 Task: Filter people who talk about #recruitment.
Action: Mouse moved to (339, 86)
Screenshot: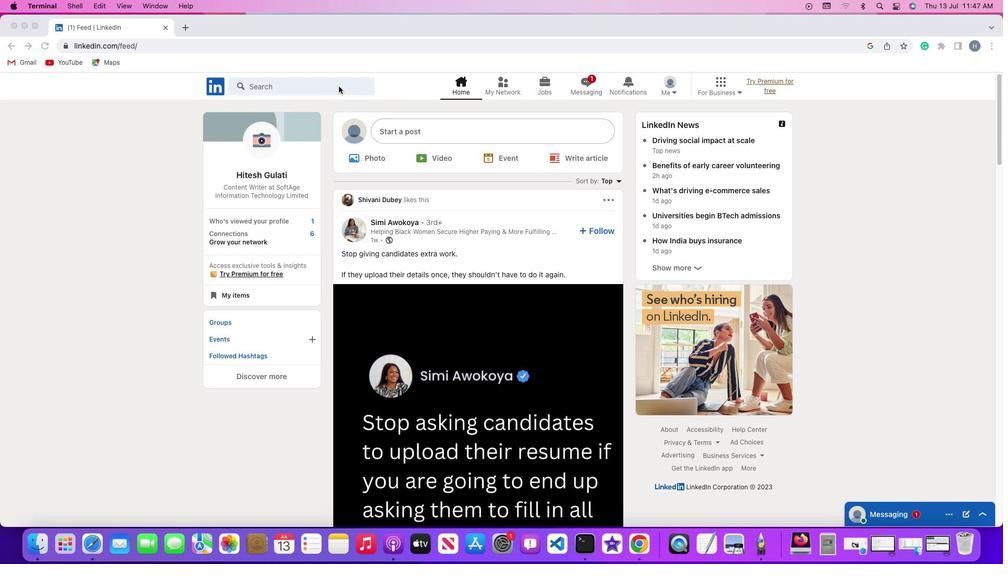 
Action: Mouse pressed left at (339, 86)
Screenshot: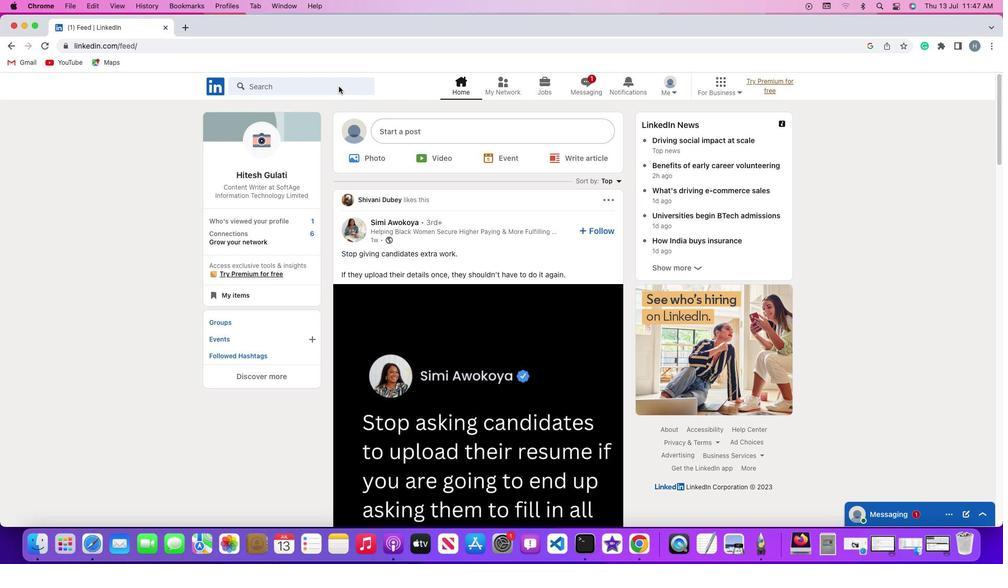 
Action: Mouse pressed left at (339, 86)
Screenshot: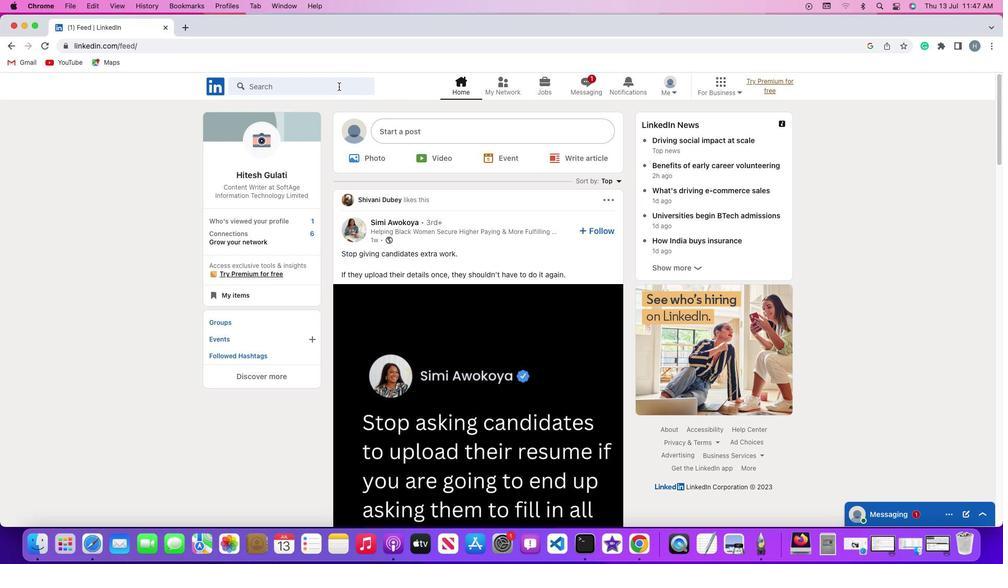 
Action: Key pressed Key.shift'#''h''i''r''i''n''g'Key.enter
Screenshot: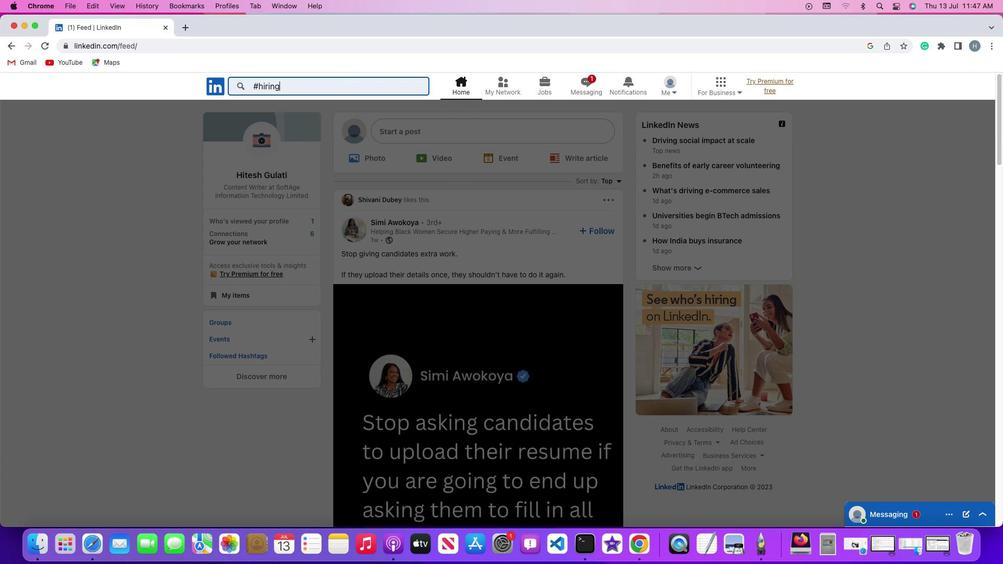 
Action: Mouse moved to (307, 114)
Screenshot: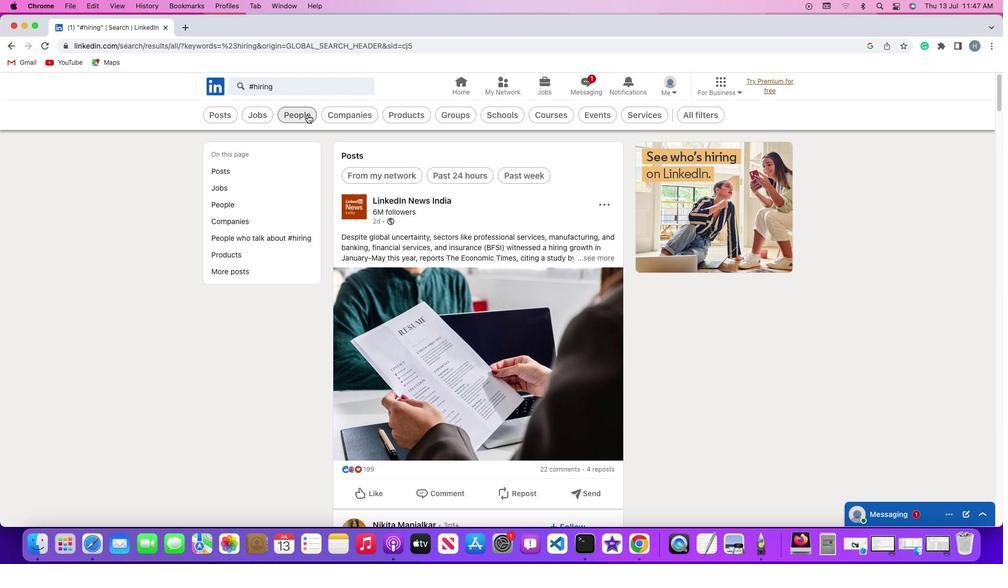 
Action: Mouse pressed left at (307, 114)
Screenshot: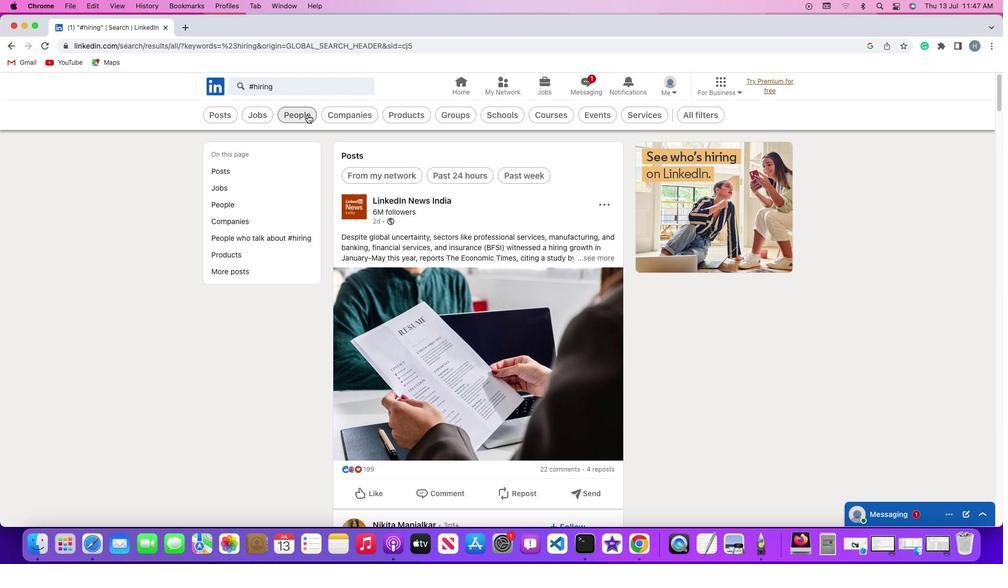 
Action: Mouse moved to (541, 114)
Screenshot: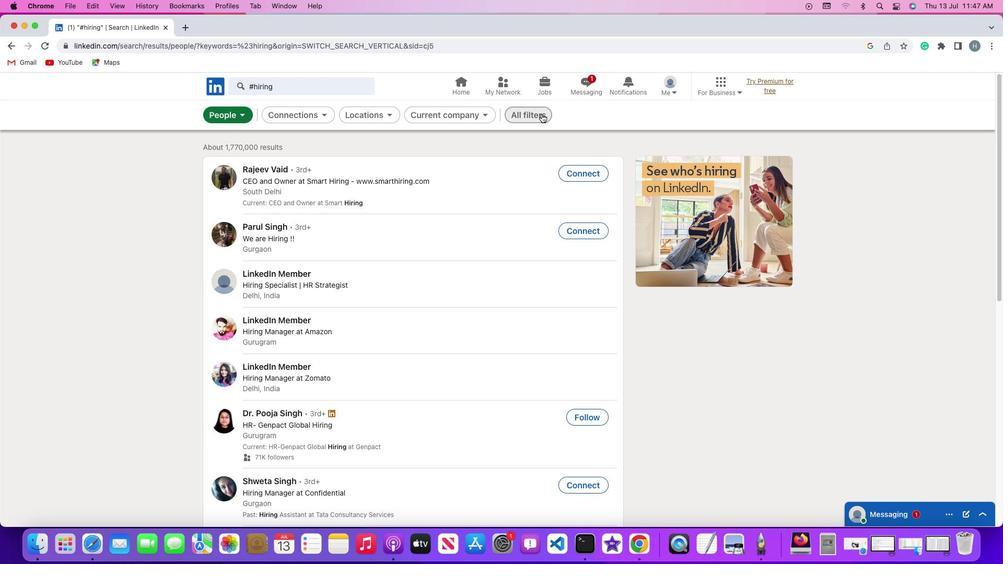 
Action: Mouse pressed left at (541, 114)
Screenshot: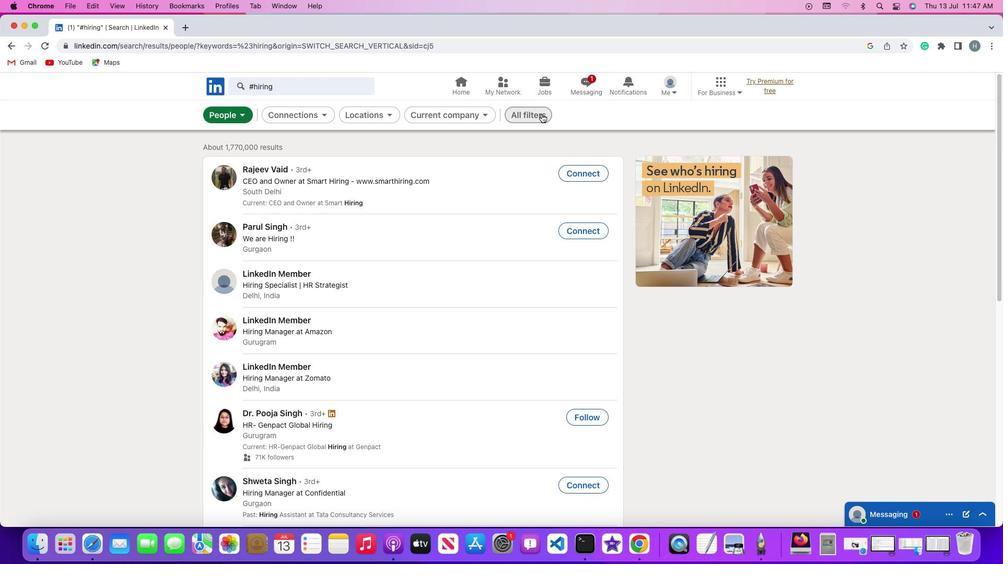 
Action: Mouse moved to (825, 359)
Screenshot: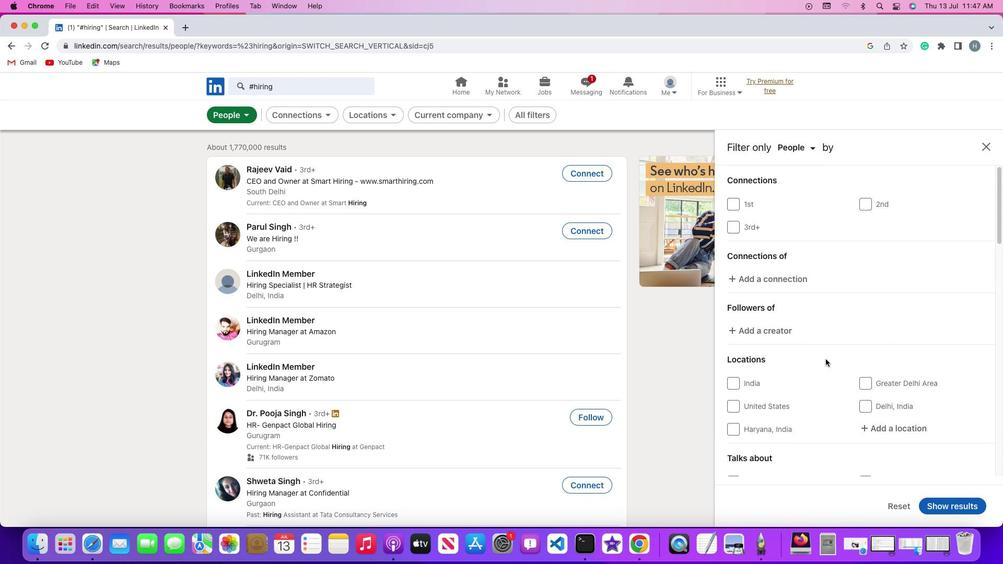 
Action: Mouse scrolled (825, 359) with delta (0, 0)
Screenshot: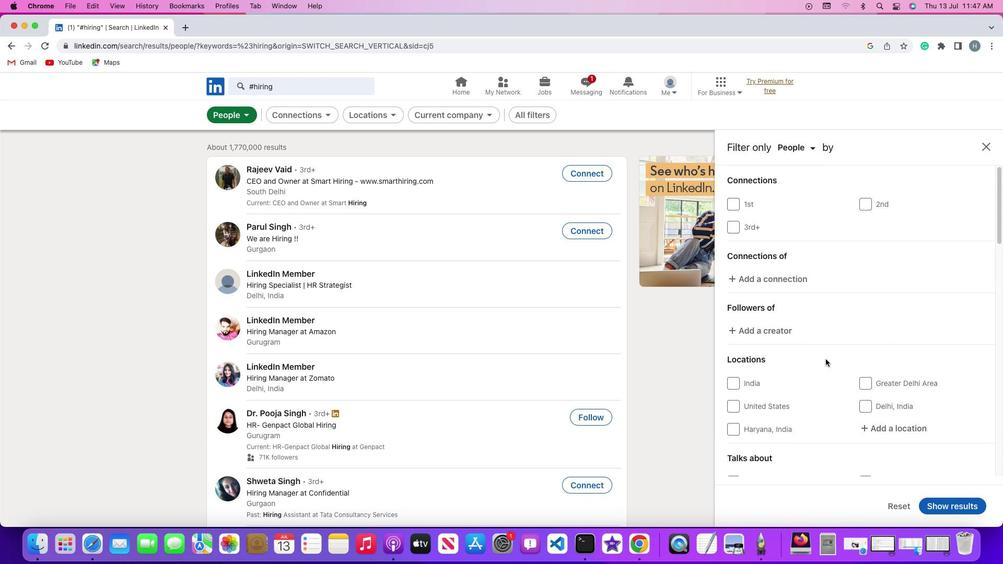 
Action: Mouse moved to (825, 359)
Screenshot: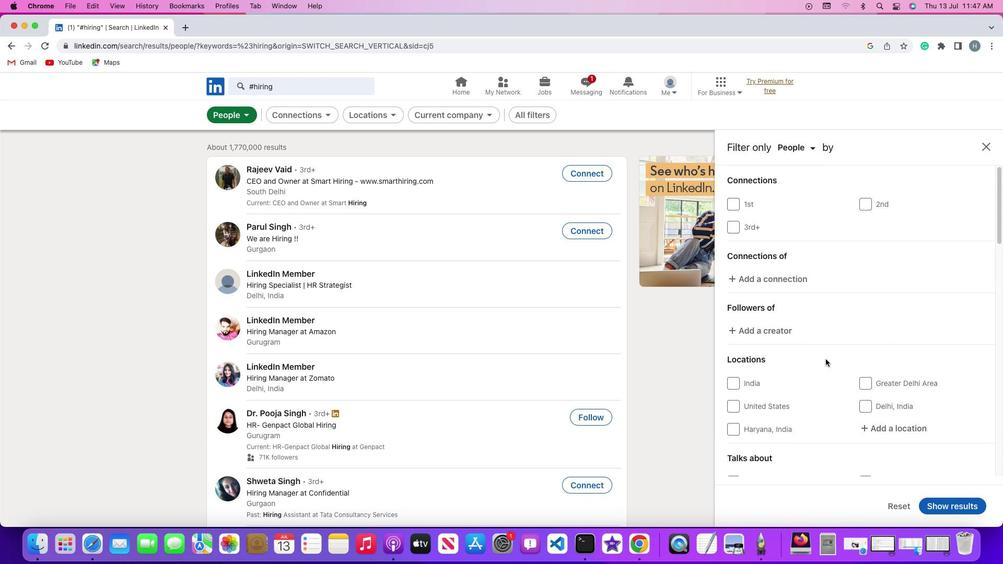 
Action: Mouse scrolled (825, 359) with delta (0, 0)
Screenshot: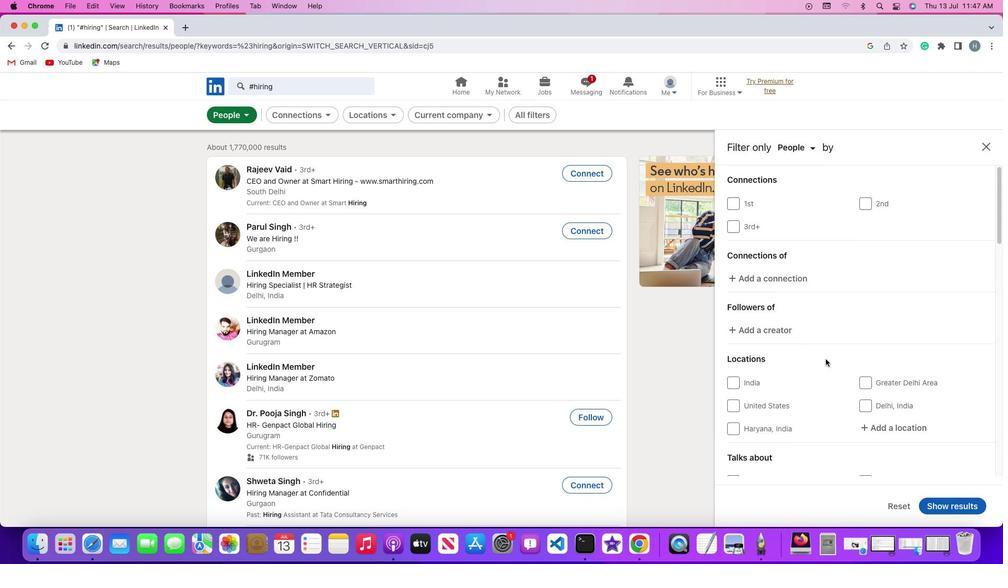 
Action: Mouse scrolled (825, 359) with delta (0, -1)
Screenshot: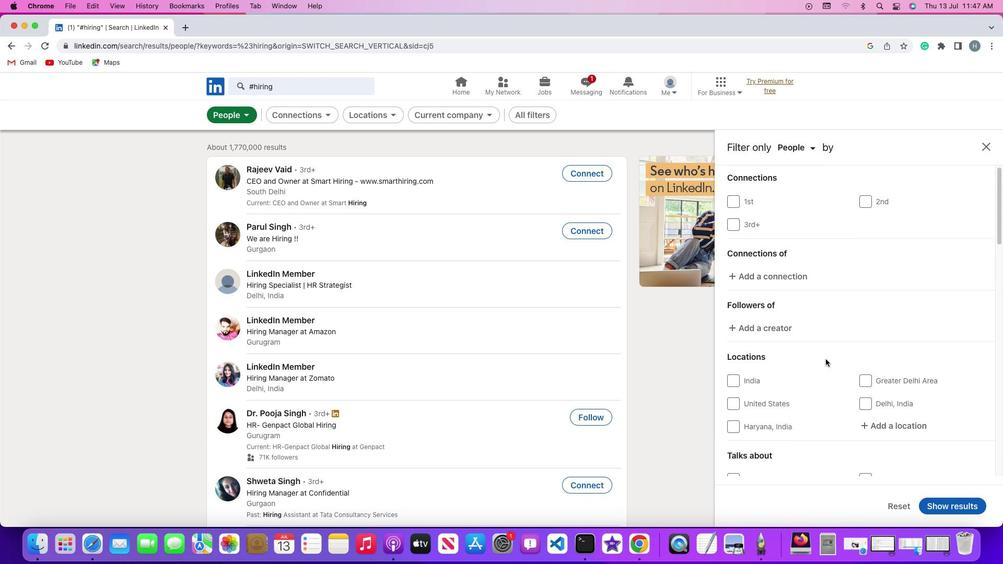 
Action: Mouse scrolled (825, 359) with delta (0, -1)
Screenshot: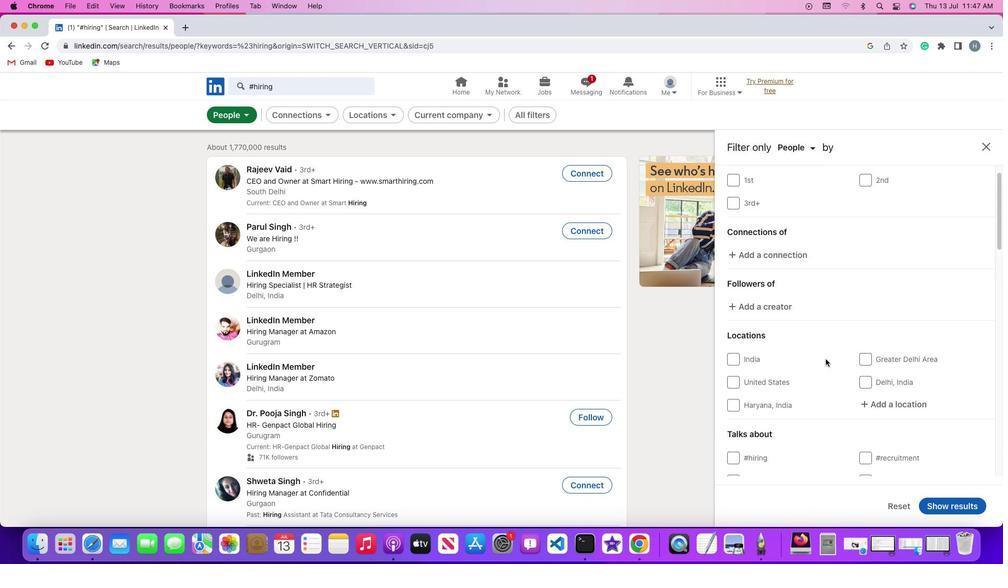 
Action: Mouse scrolled (825, 359) with delta (0, 0)
Screenshot: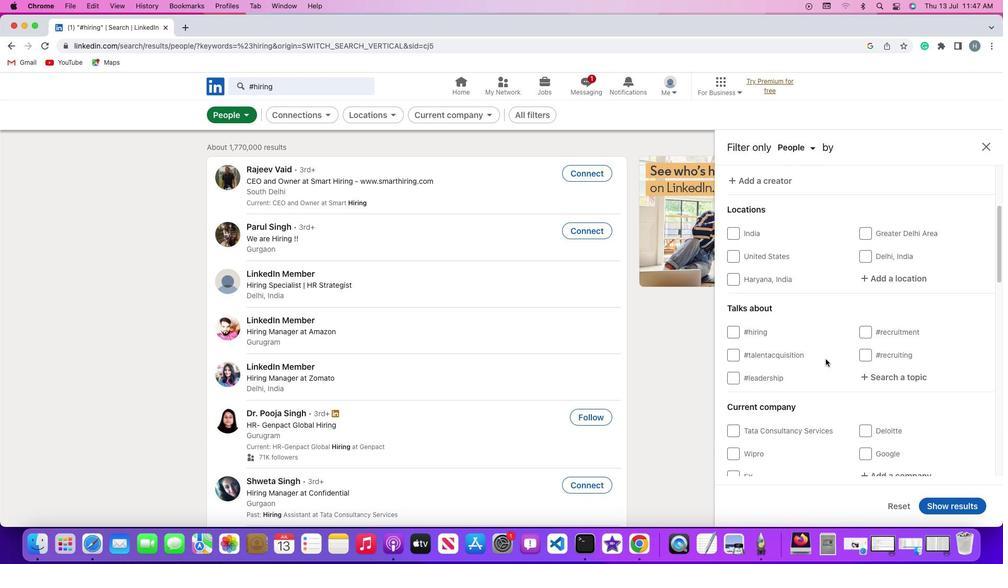 
Action: Mouse scrolled (825, 359) with delta (0, 0)
Screenshot: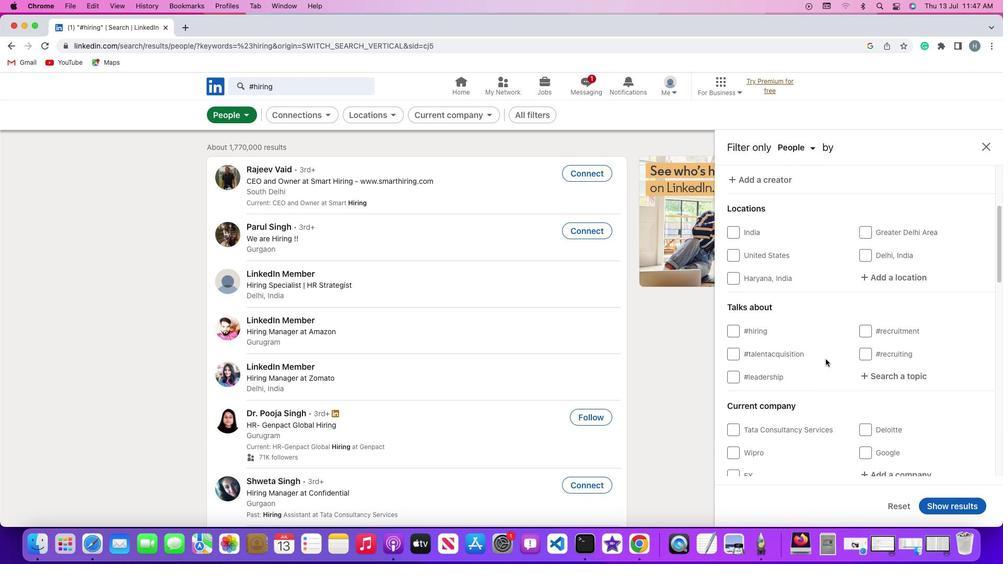 
Action: Mouse scrolled (825, 359) with delta (0, 0)
Screenshot: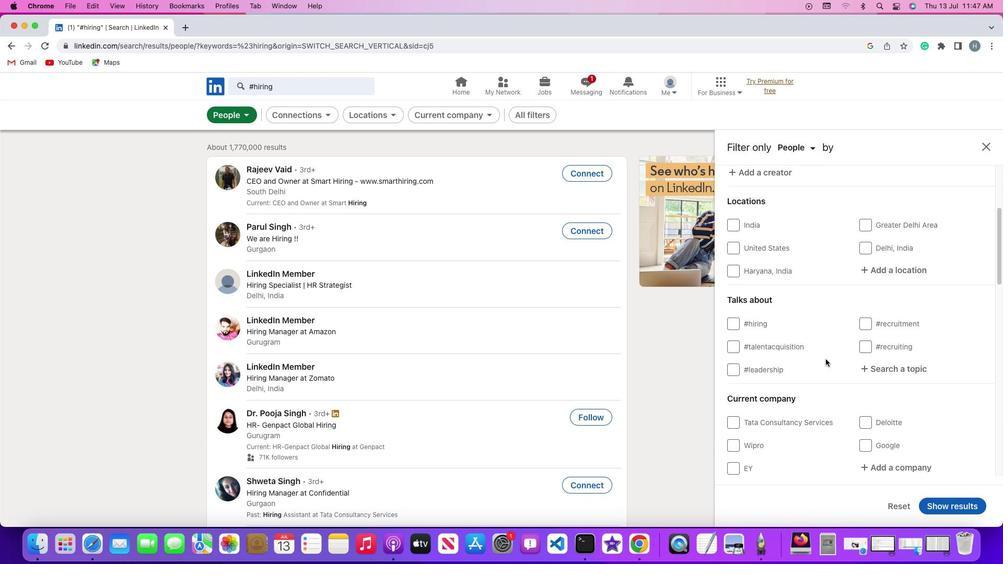 
Action: Mouse scrolled (825, 359) with delta (0, 0)
Screenshot: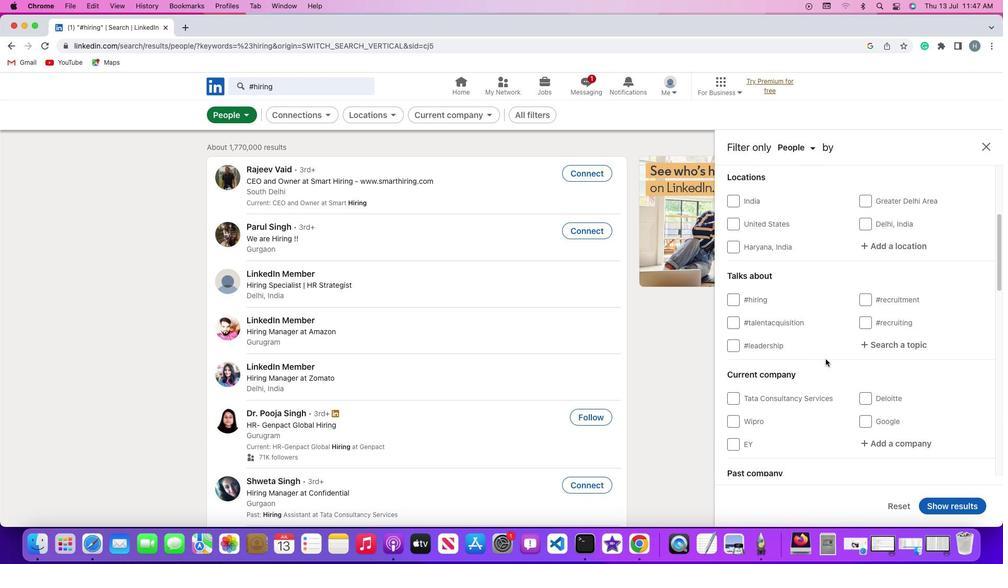 
Action: Mouse scrolled (825, 359) with delta (0, 0)
Screenshot: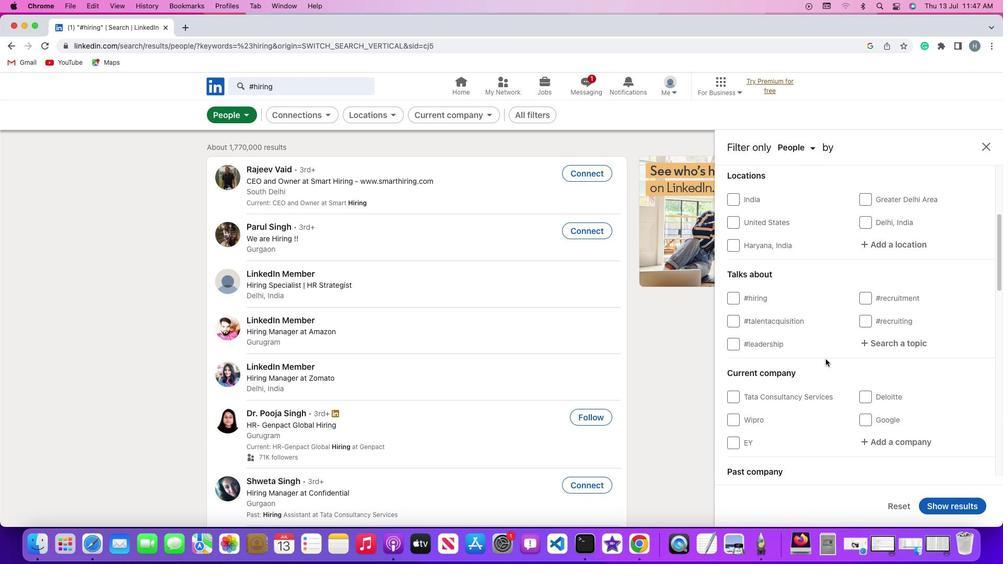 
Action: Mouse scrolled (825, 359) with delta (0, 0)
Screenshot: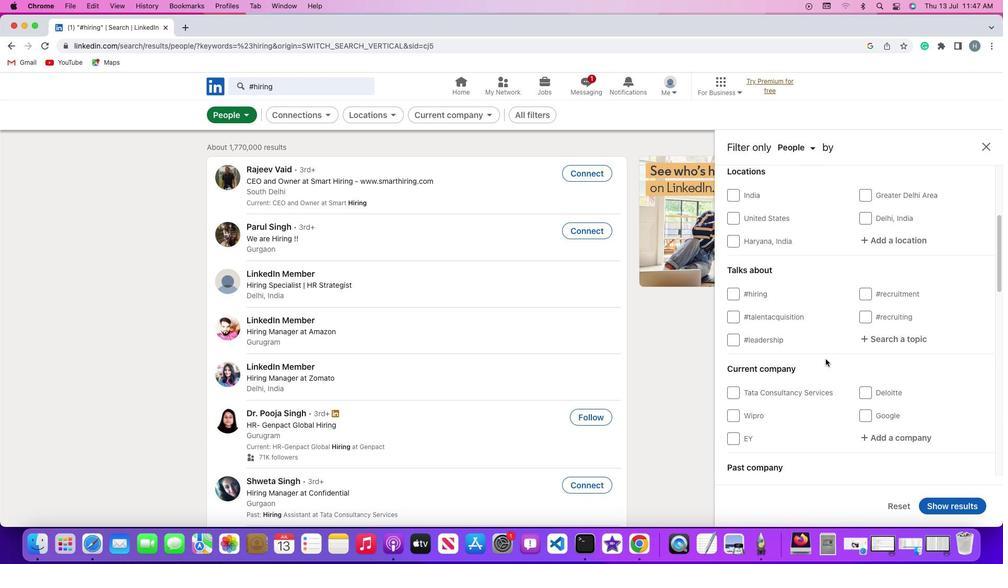 
Action: Mouse moved to (863, 289)
Screenshot: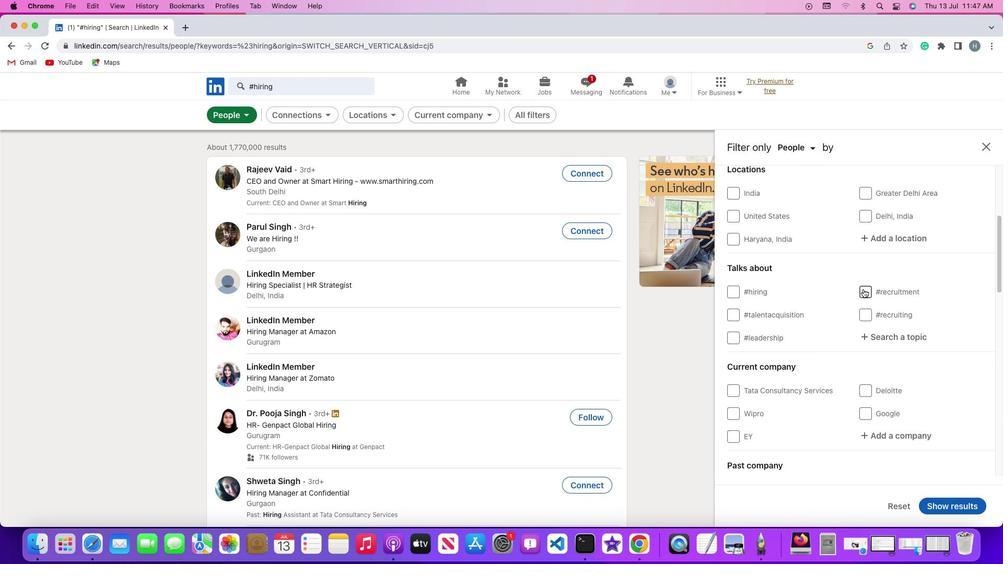 
Action: Mouse pressed left at (863, 289)
Screenshot: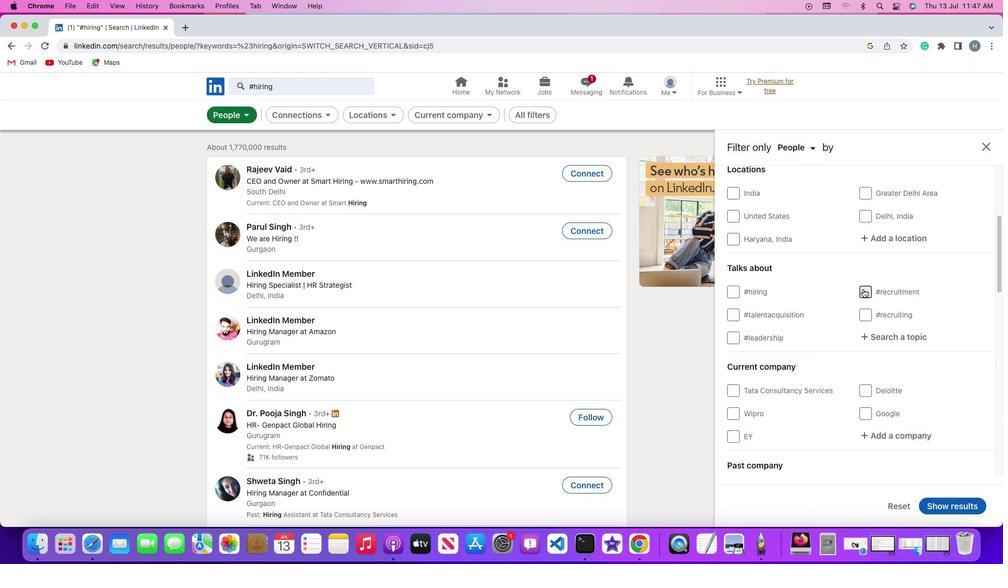 
Action: Mouse moved to (948, 505)
Screenshot: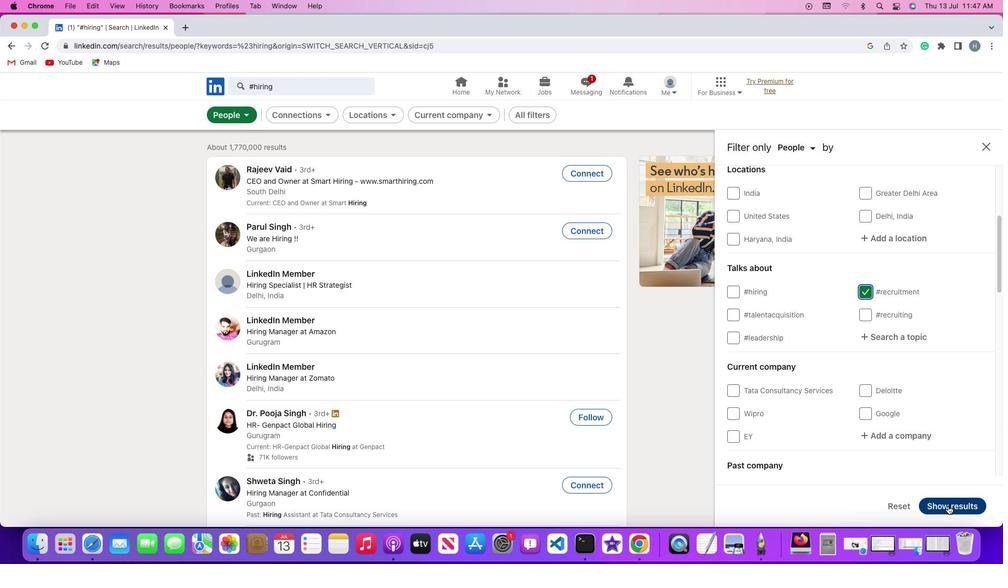 
Action: Mouse pressed left at (948, 505)
Screenshot: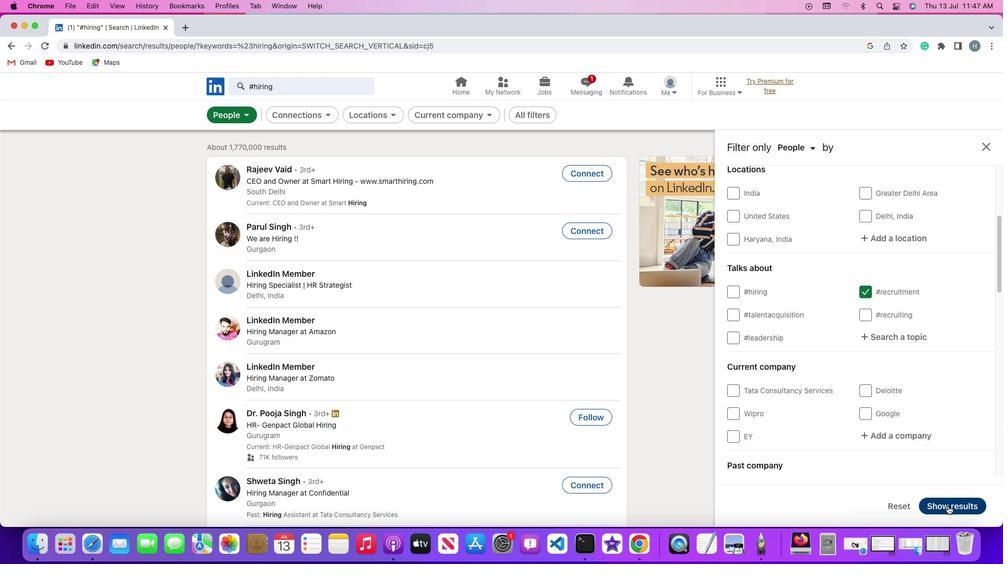 
Action: Mouse moved to (783, 307)
Screenshot: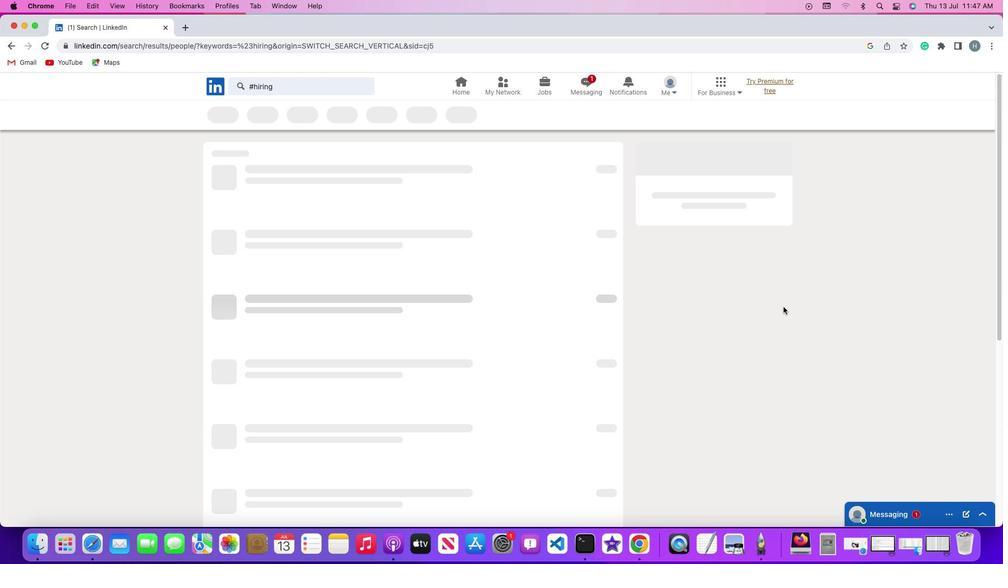 
